 Task: Use color picker to change the theme color of your profile.
Action: Mouse moved to (1187, 35)
Screenshot: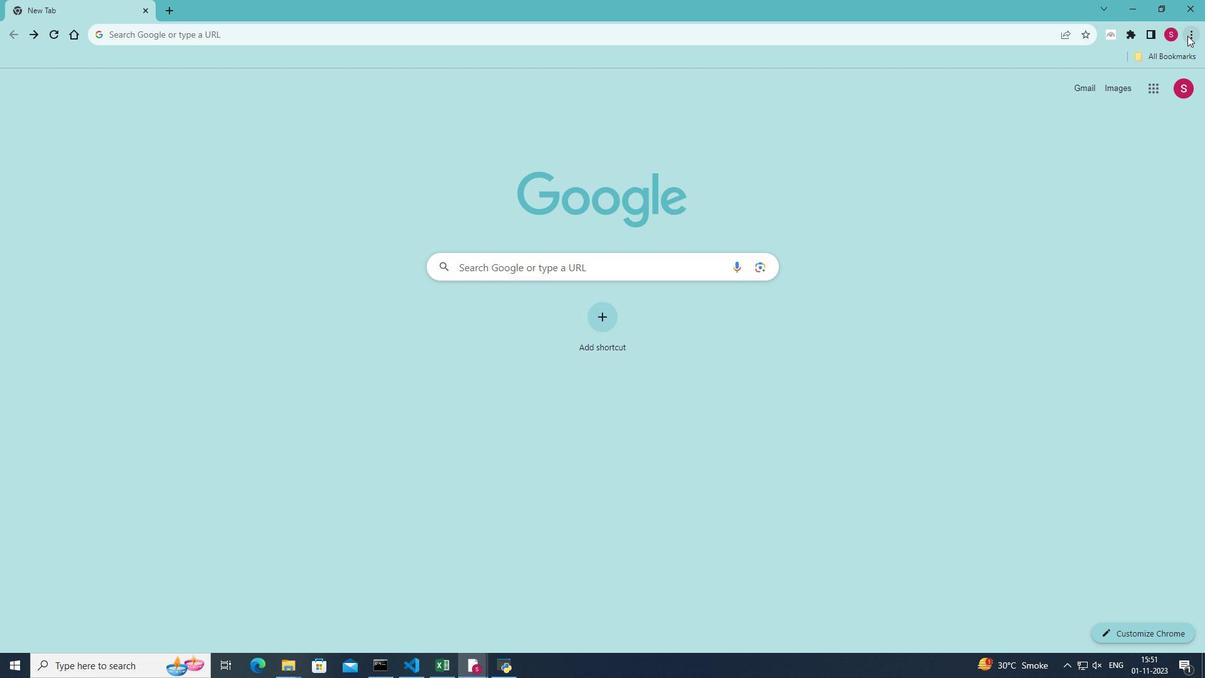 
Action: Mouse pressed left at (1187, 35)
Screenshot: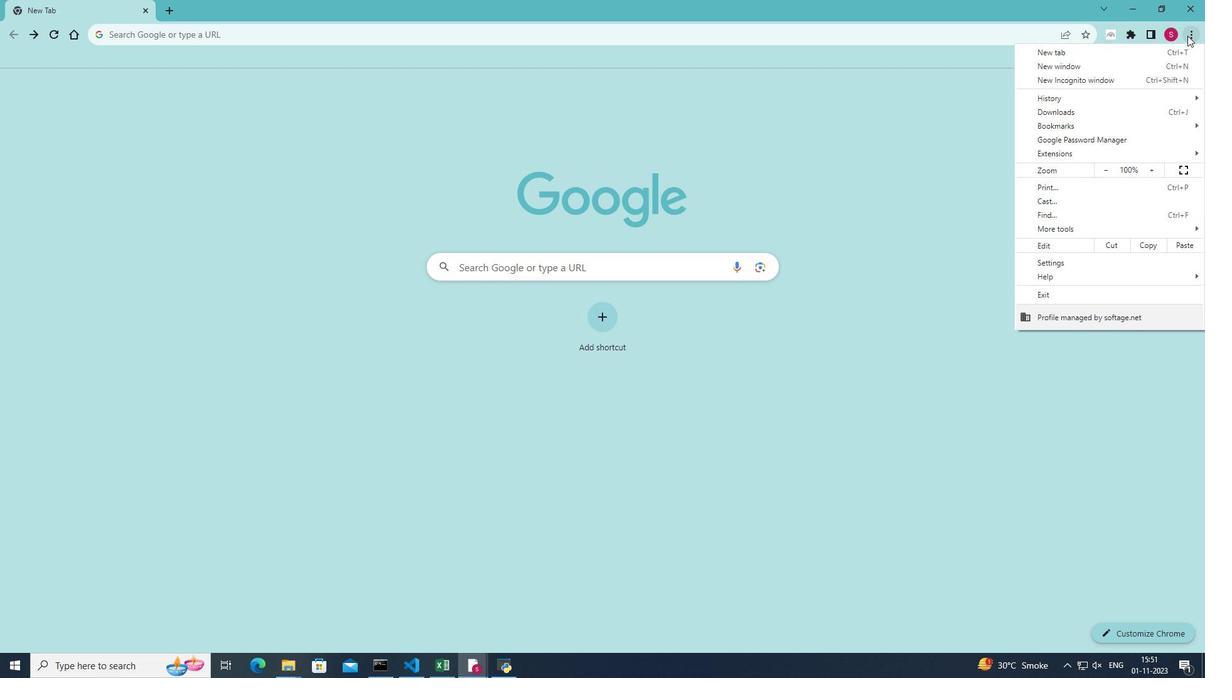 
Action: Mouse moved to (1070, 265)
Screenshot: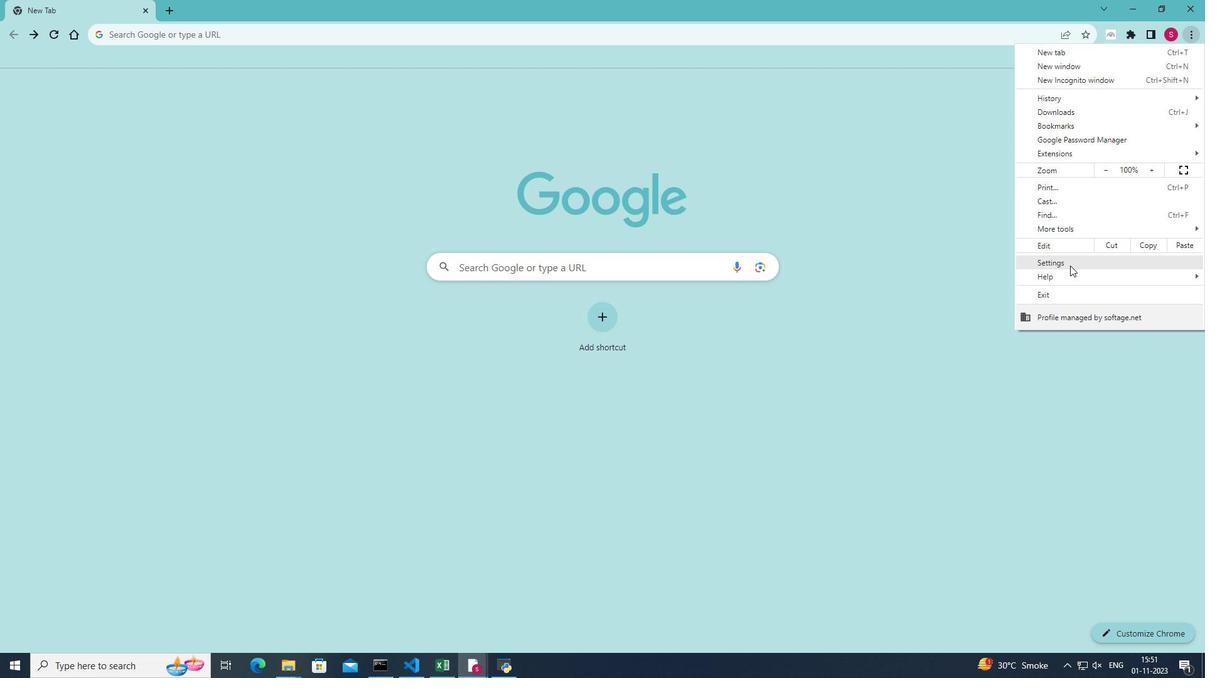 
Action: Mouse pressed left at (1070, 265)
Screenshot: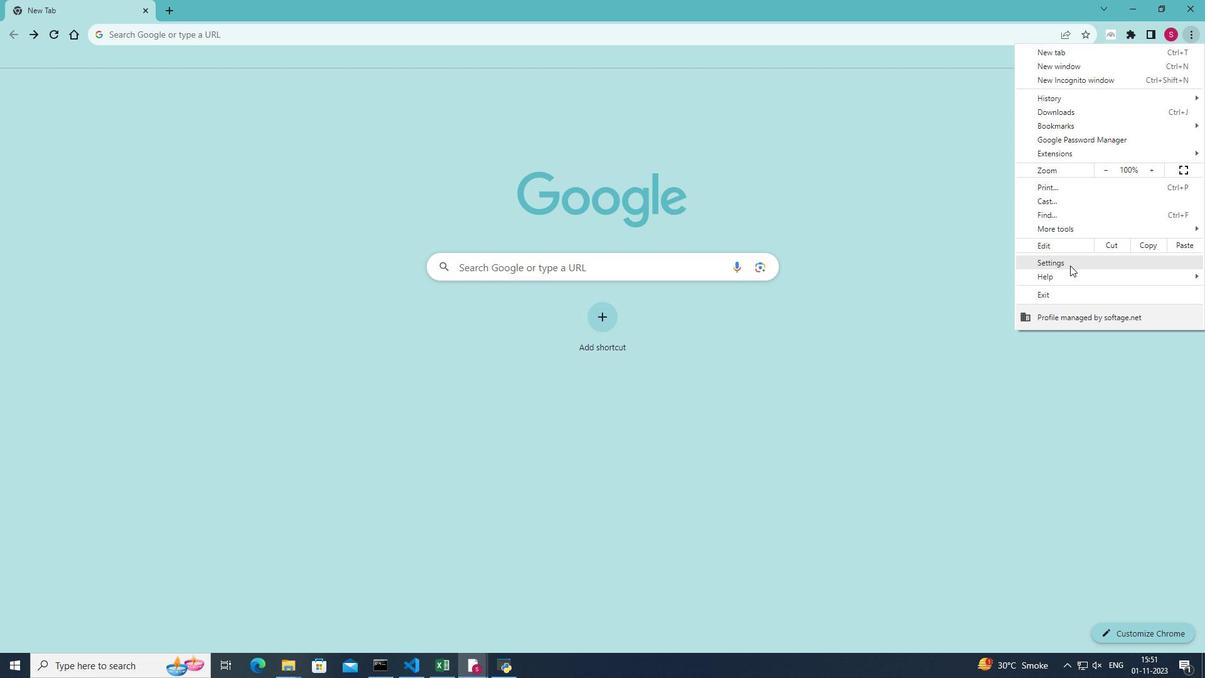 
Action: Mouse moved to (713, 360)
Screenshot: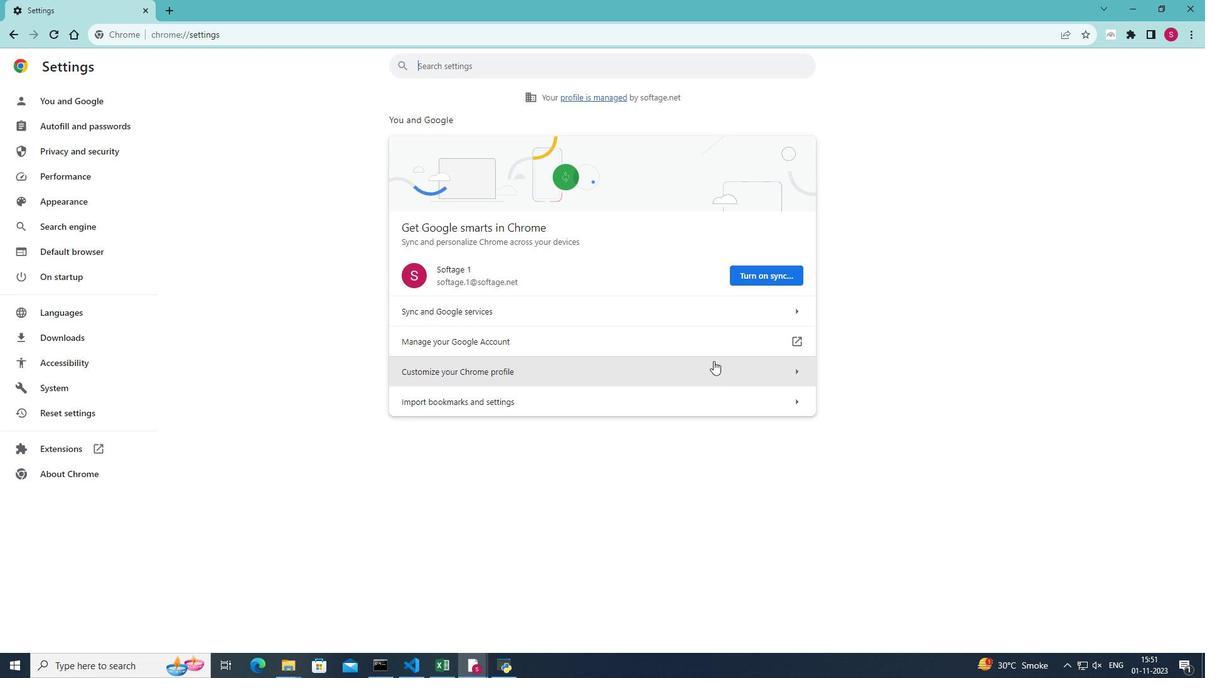 
Action: Mouse pressed left at (713, 360)
Screenshot: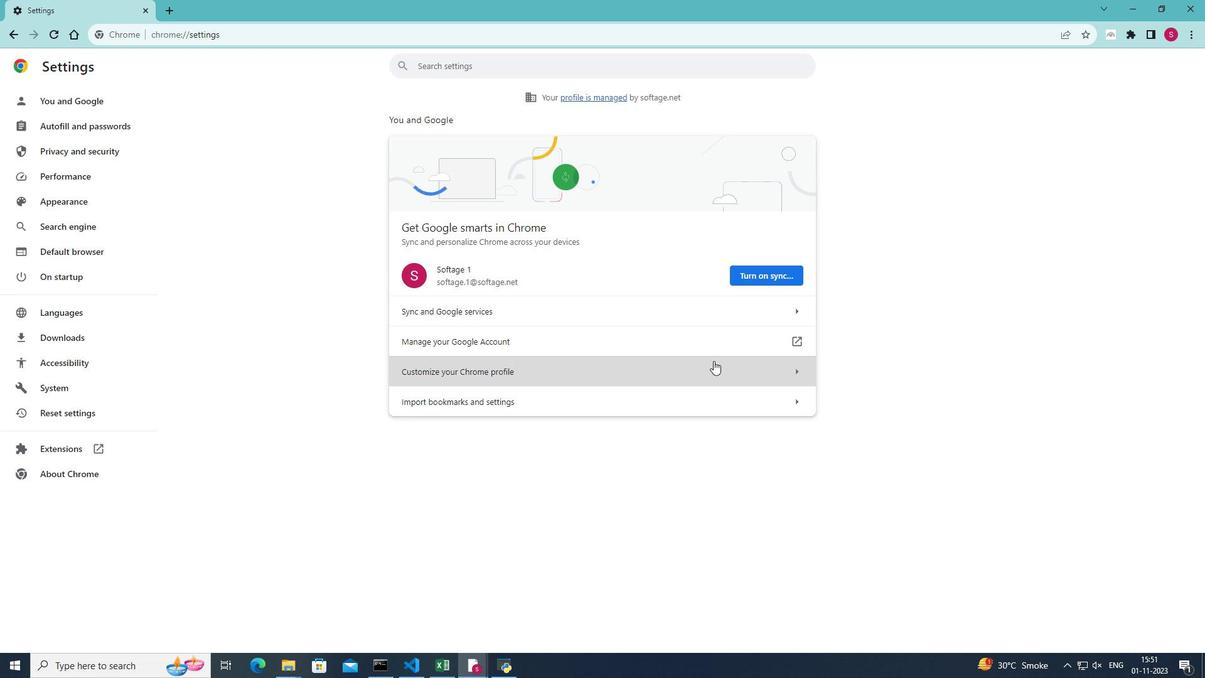 
Action: Mouse moved to (641, 349)
Screenshot: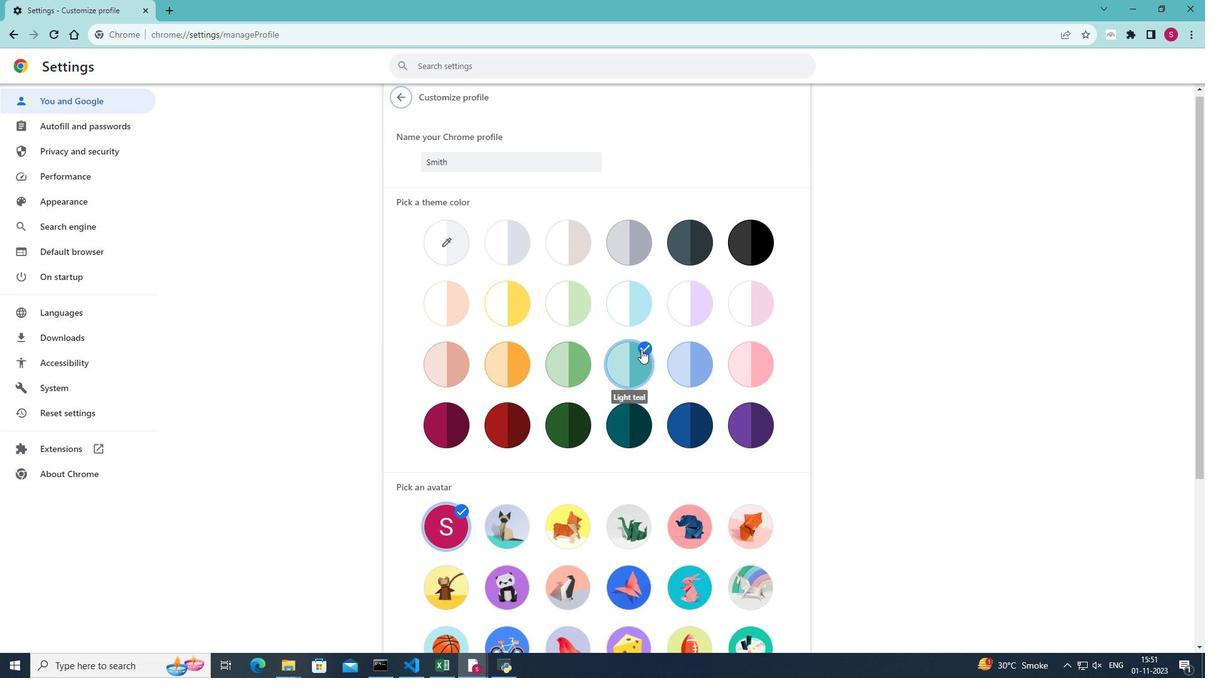 
Action: Mouse scrolled (641, 349) with delta (0, 0)
Screenshot: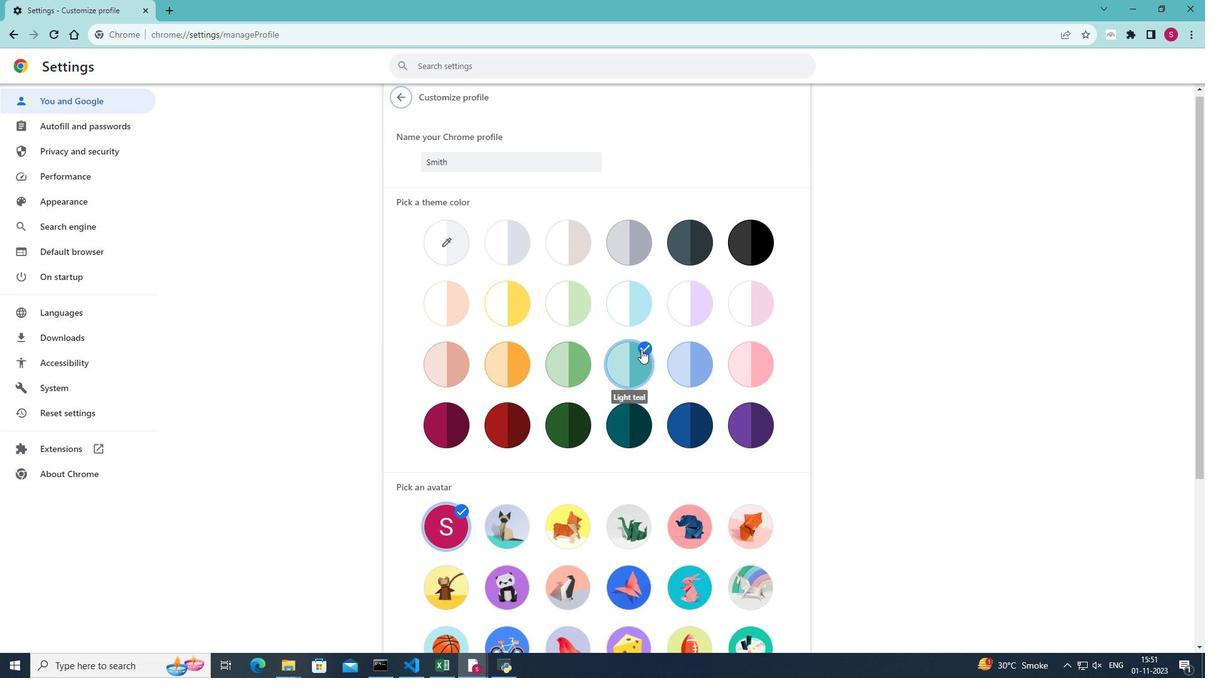 
Action: Mouse moved to (455, 190)
Screenshot: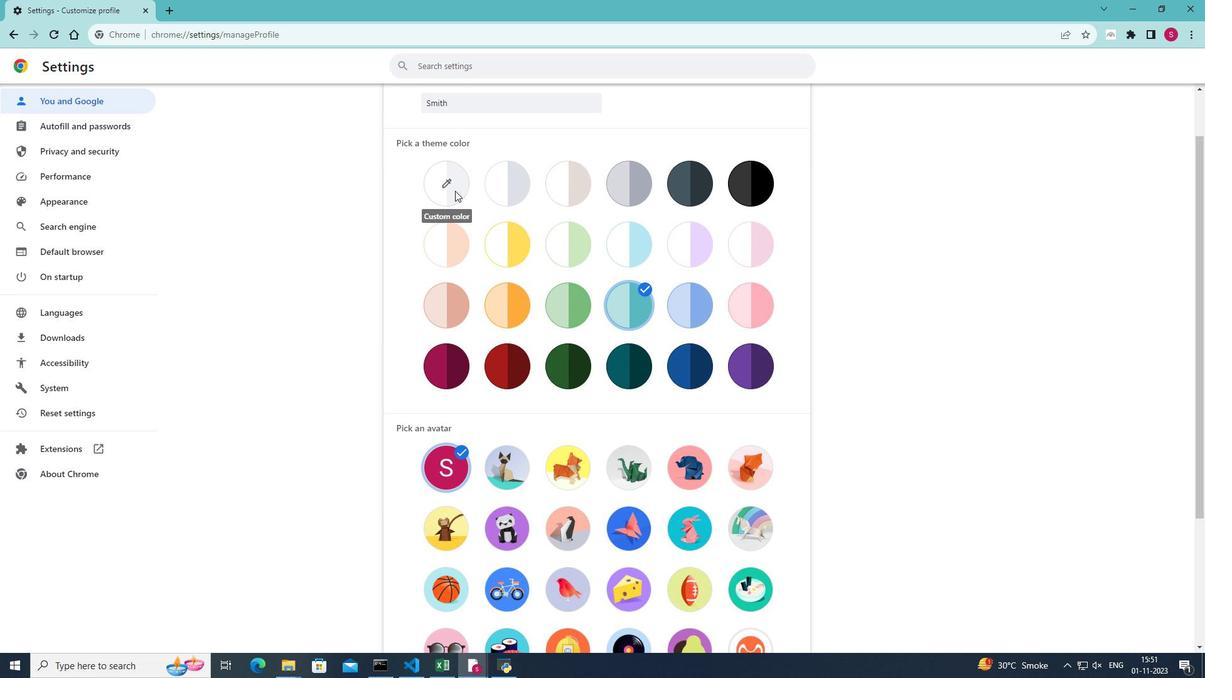 
Action: Mouse pressed left at (455, 190)
Screenshot: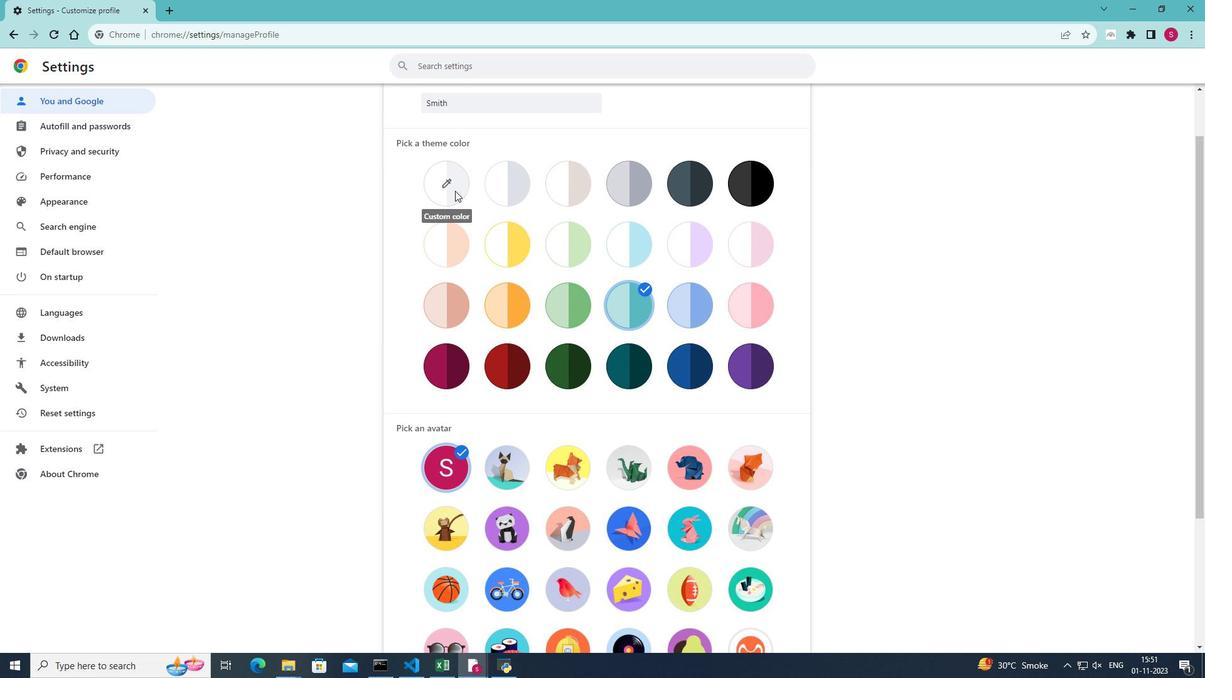 
Action: Mouse moved to (462, 281)
Screenshot: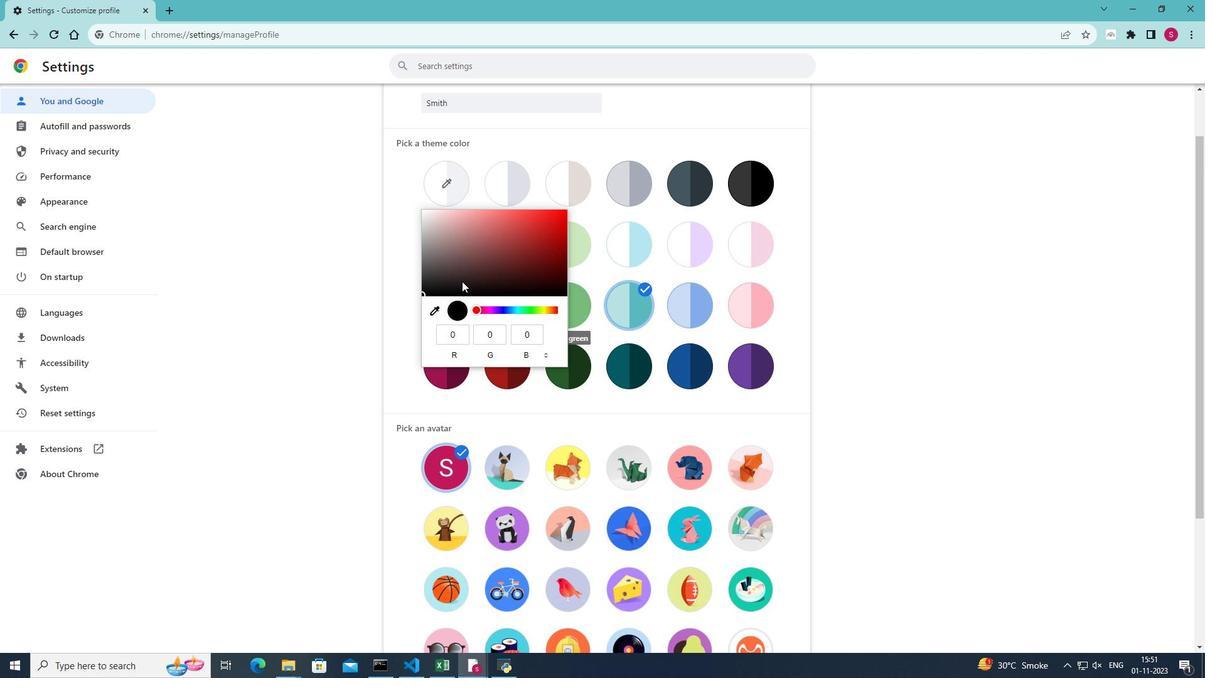 
Action: Mouse pressed left at (462, 281)
Screenshot: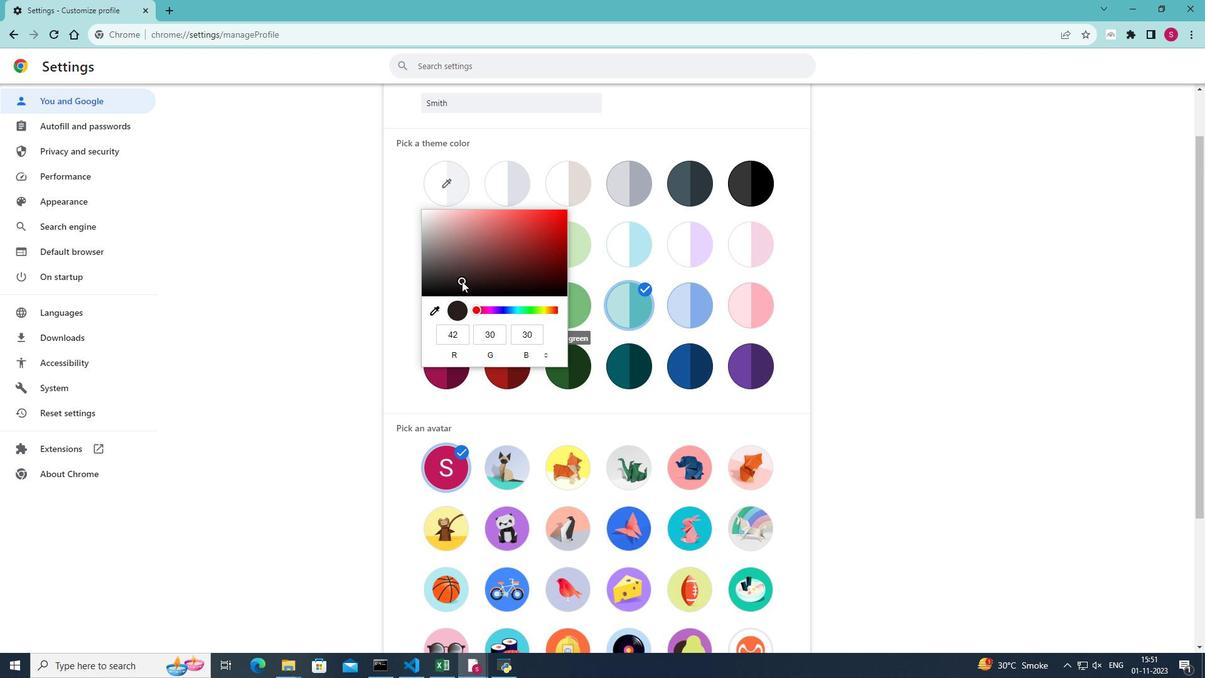 
Action: Key pressed <Key.enter>
Screenshot: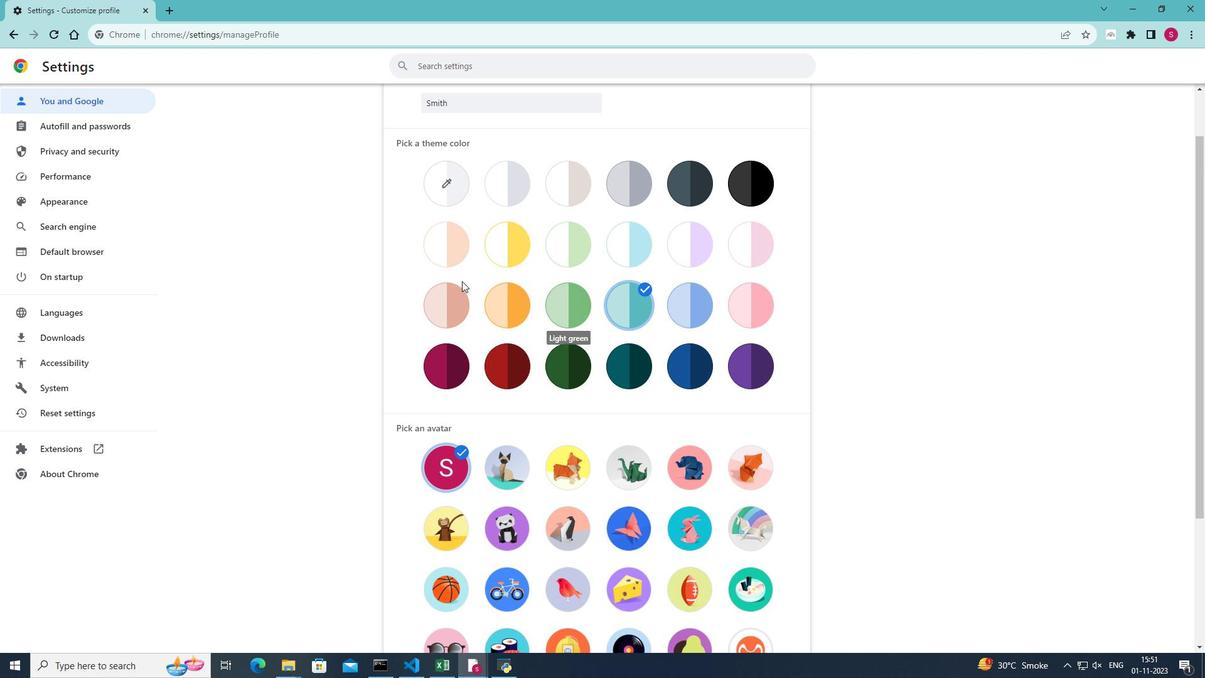 
Action: Mouse moved to (463, 280)
Screenshot: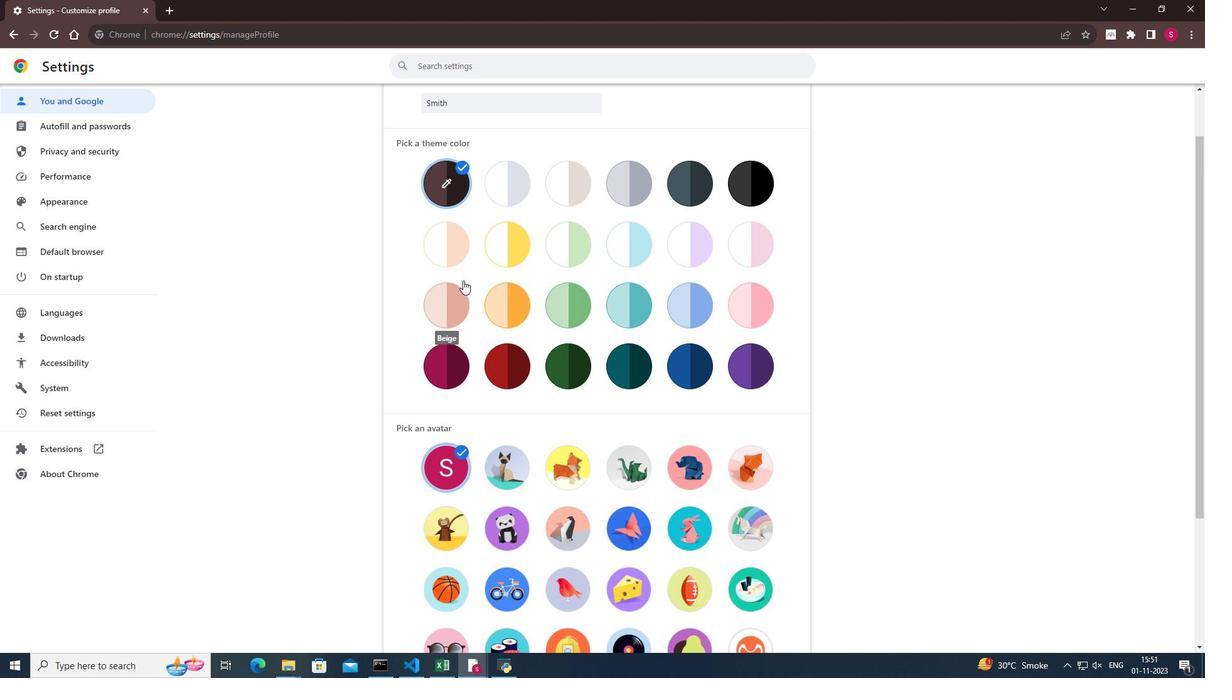 
